Task: Create a due date automation trigger when advanced on, on the wednesday before a card is due add dates without a due date at 11:00 AM.
Action: Mouse moved to (1270, 95)
Screenshot: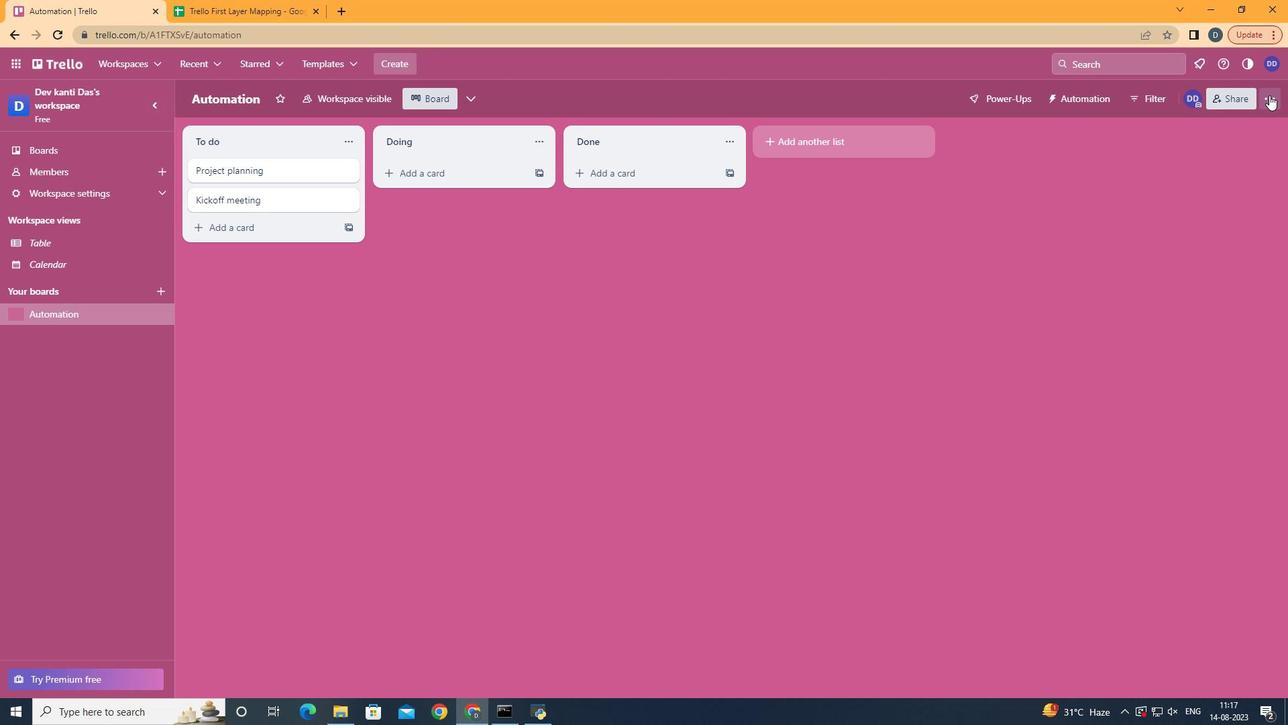 
Action: Mouse pressed left at (1270, 95)
Screenshot: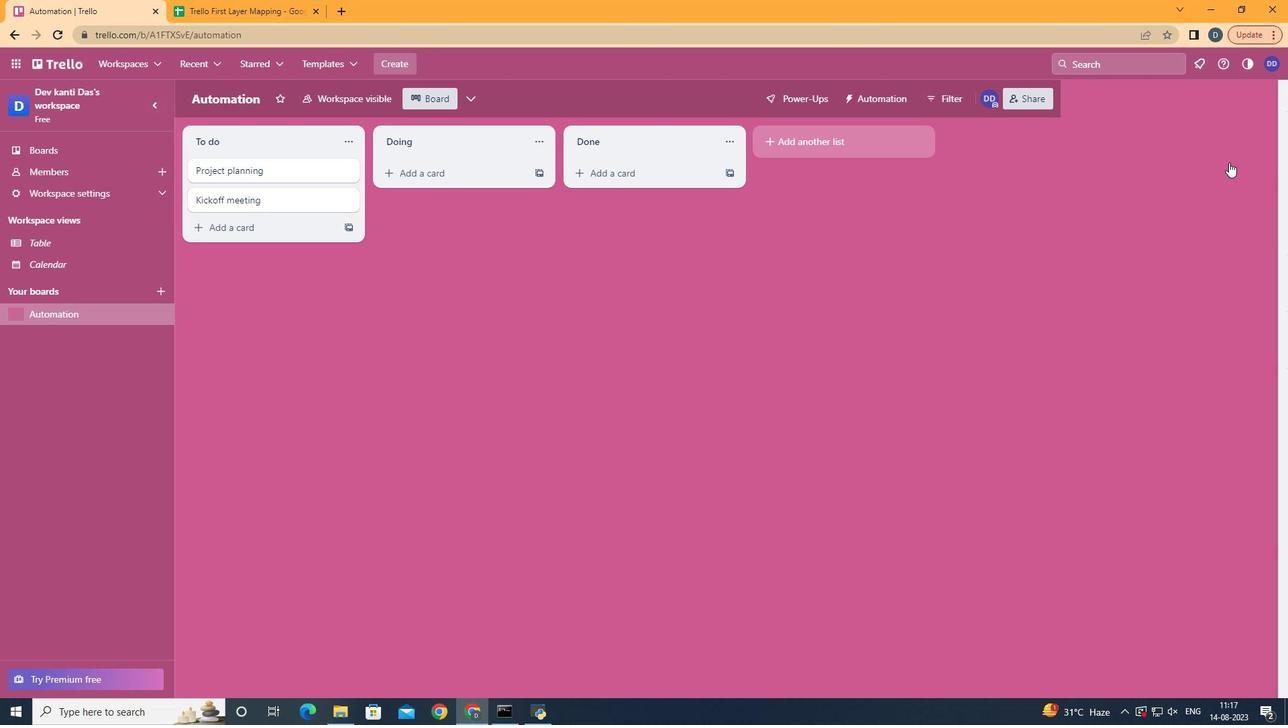 
Action: Mouse moved to (1159, 279)
Screenshot: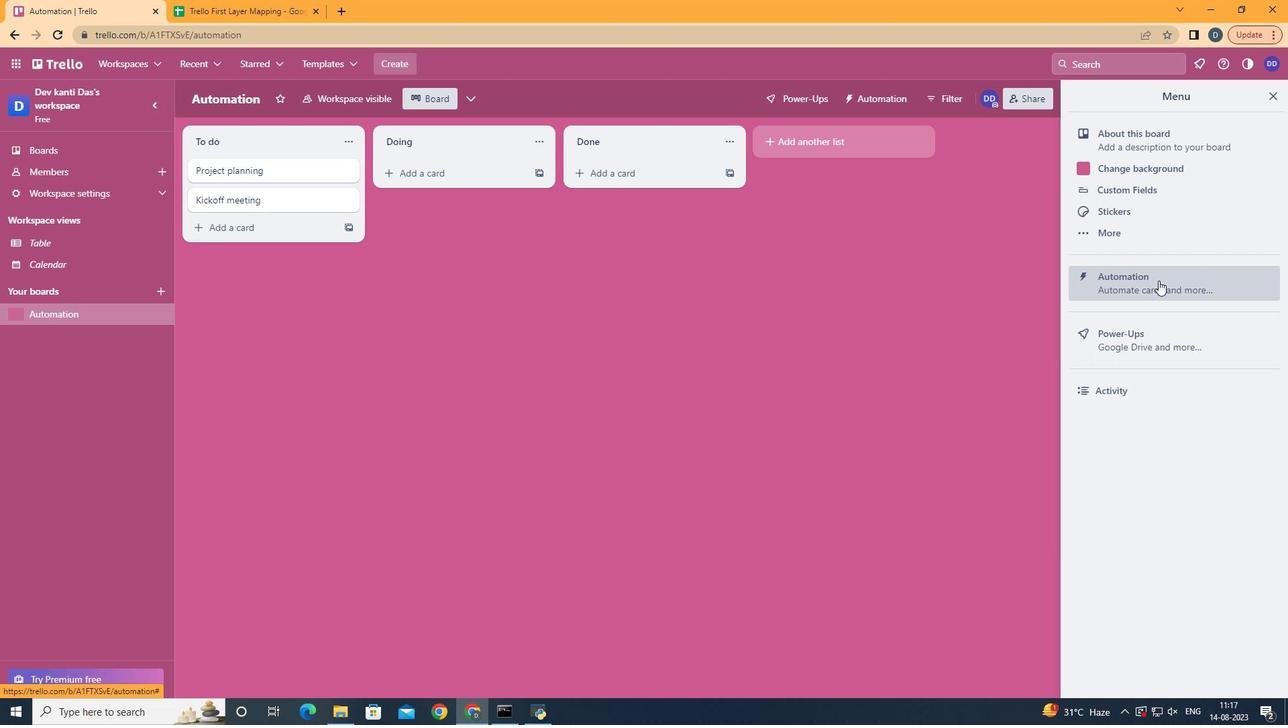 
Action: Mouse pressed left at (1159, 279)
Screenshot: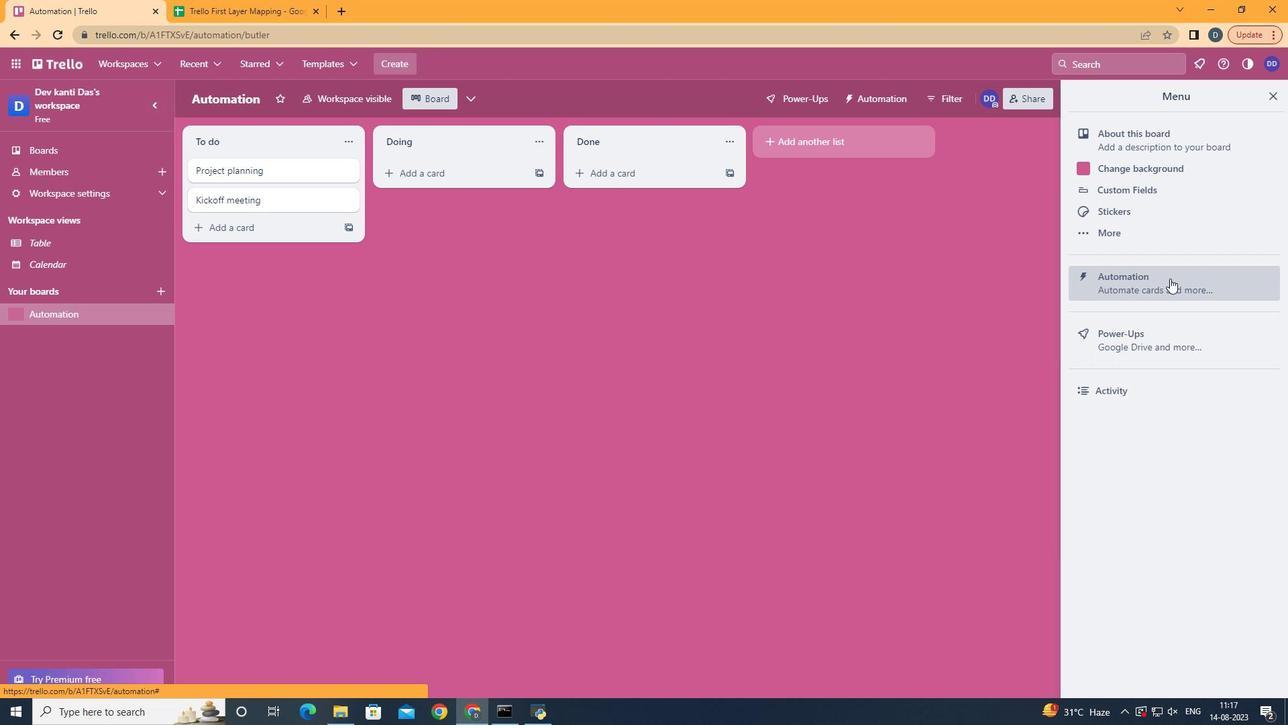 
Action: Mouse moved to (294, 272)
Screenshot: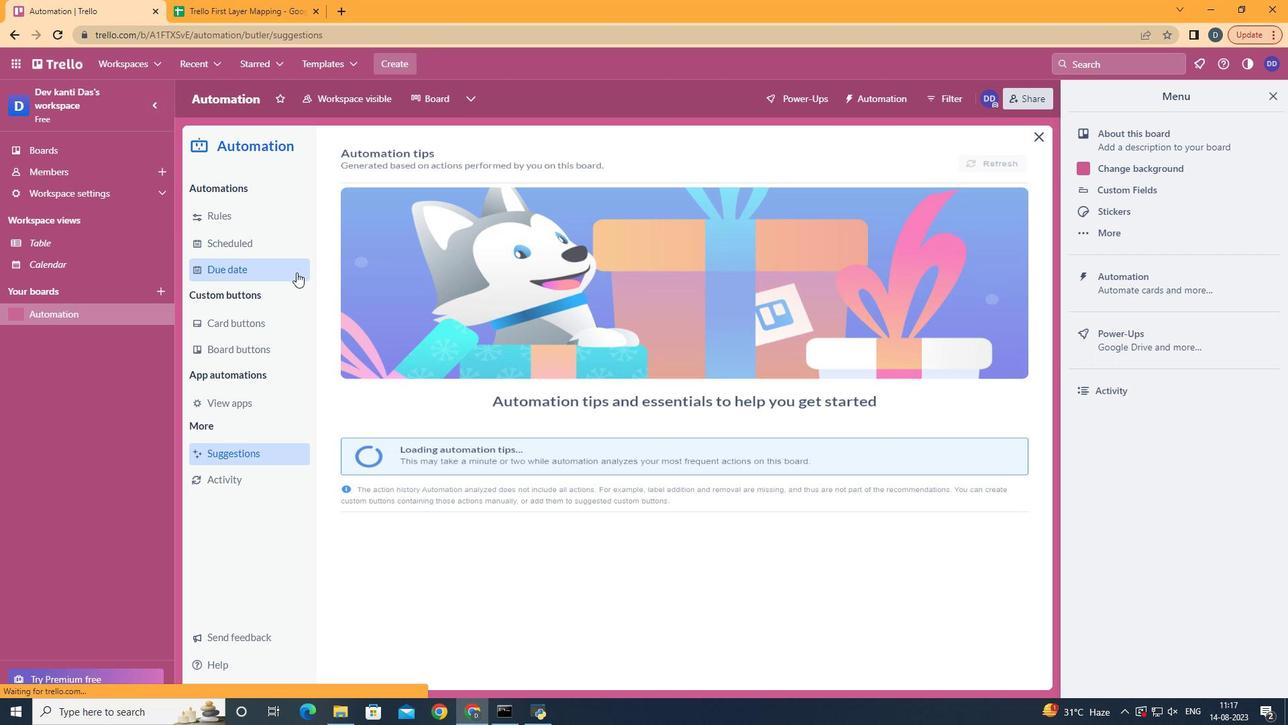 
Action: Mouse pressed left at (255, 269)
Screenshot: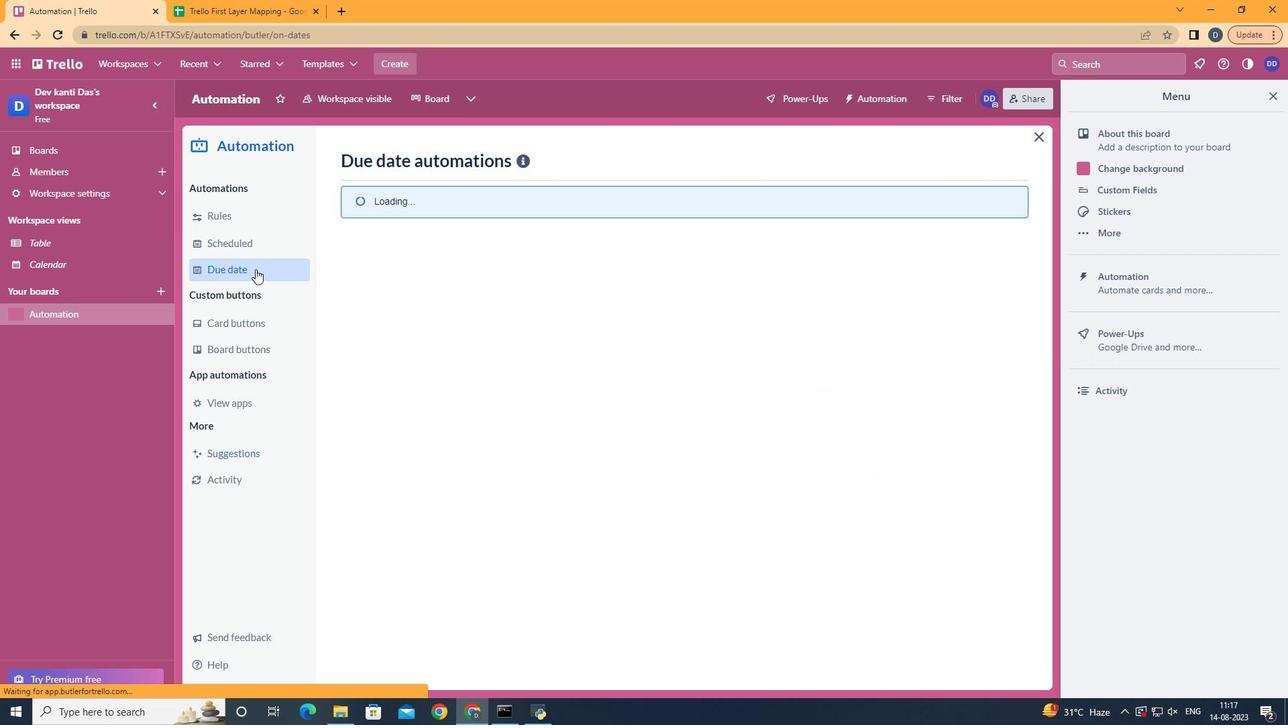 
Action: Mouse moved to (949, 167)
Screenshot: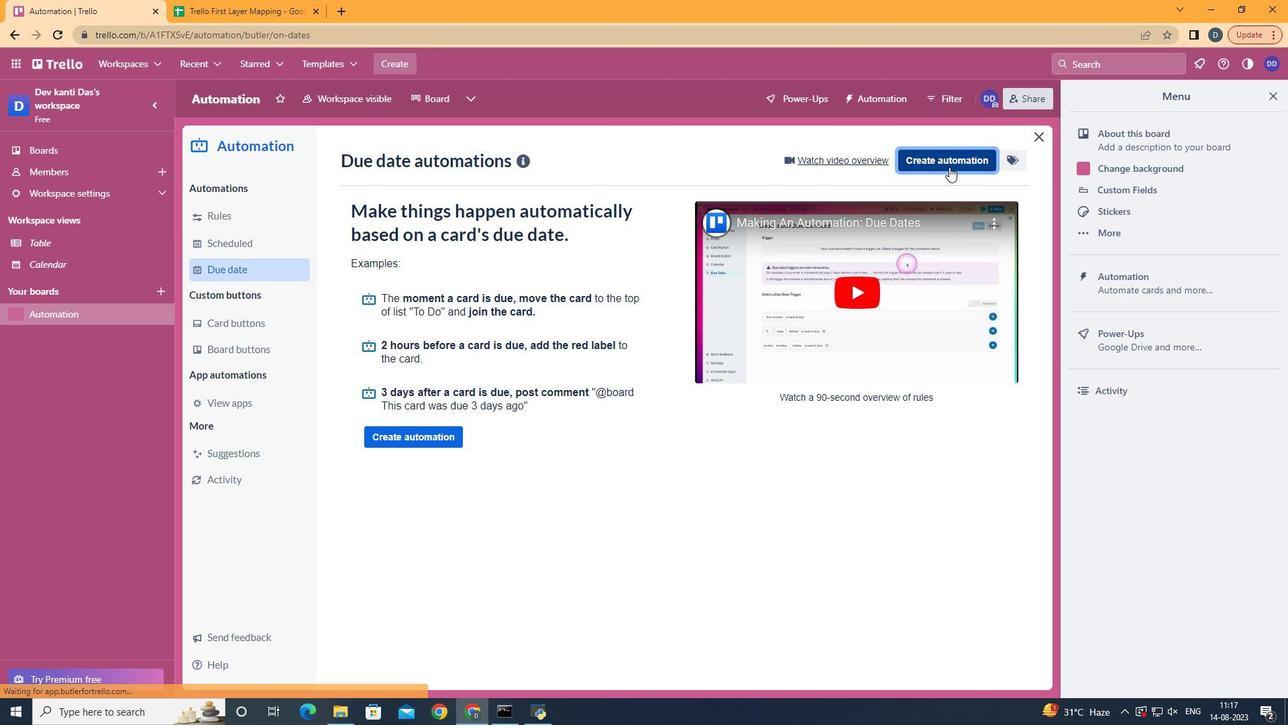 
Action: Mouse pressed left at (949, 167)
Screenshot: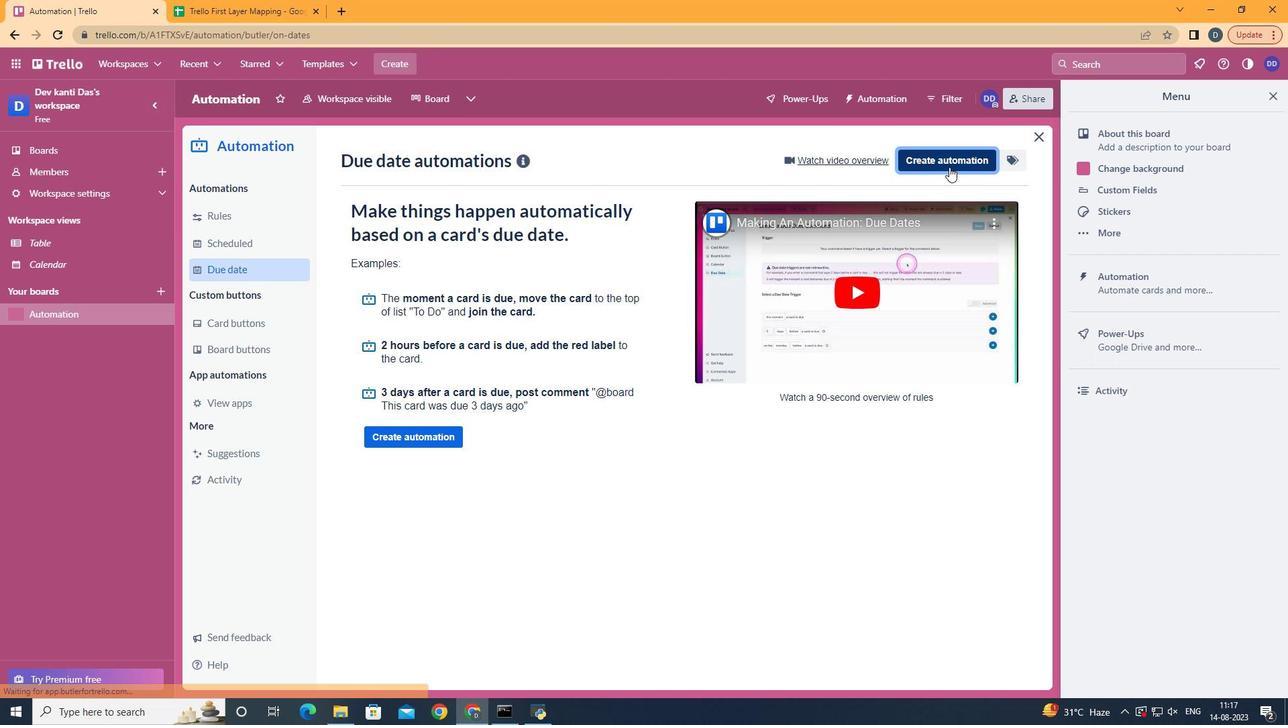 
Action: Mouse moved to (680, 287)
Screenshot: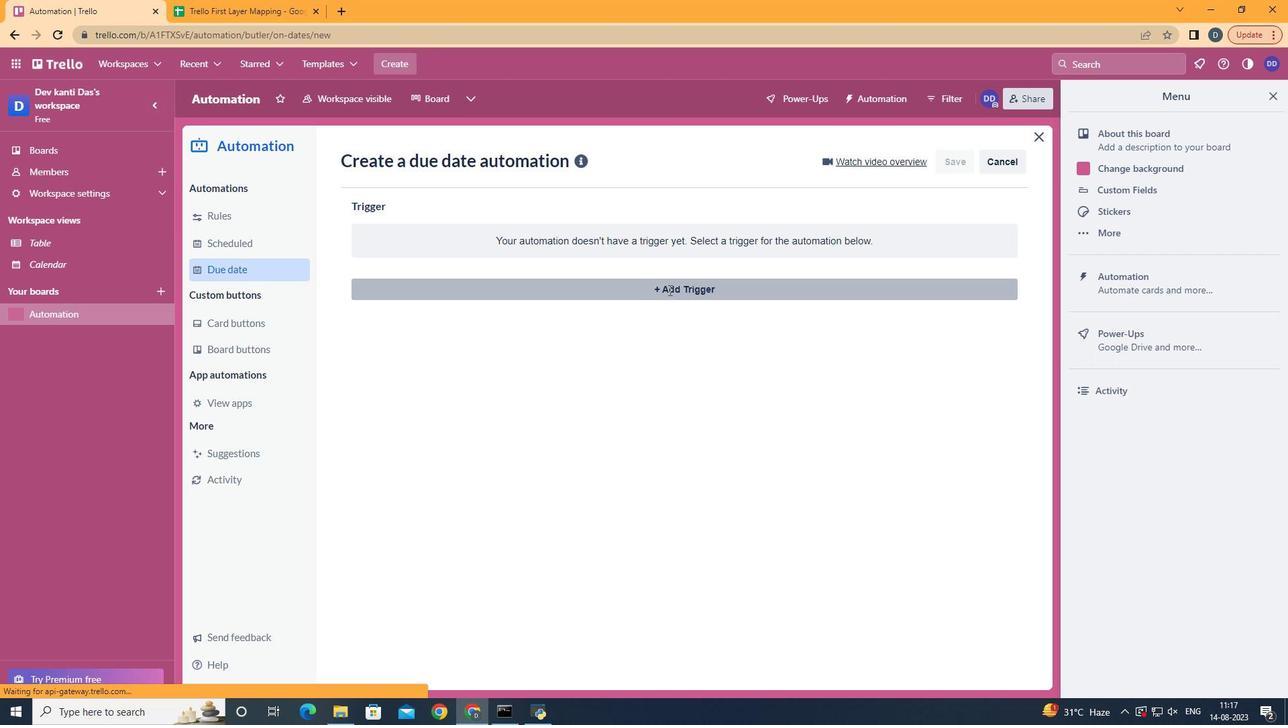 
Action: Mouse pressed left at (680, 287)
Screenshot: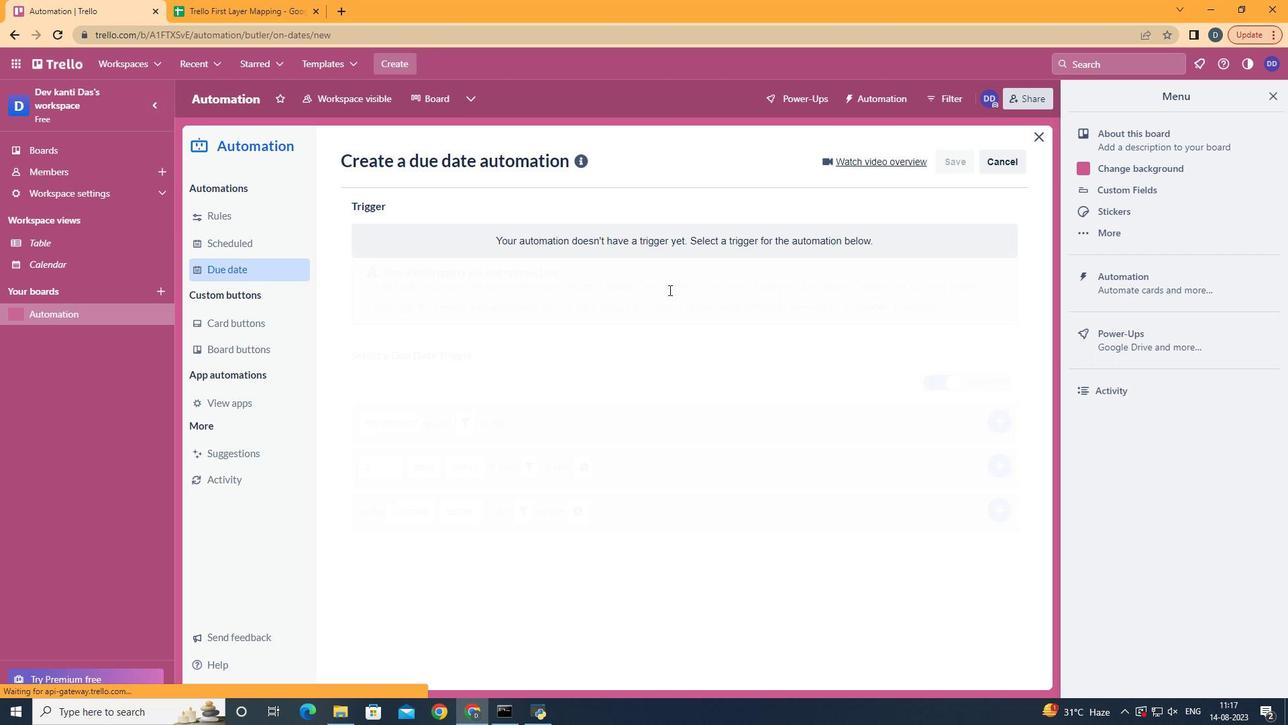 
Action: Mouse moved to (424, 405)
Screenshot: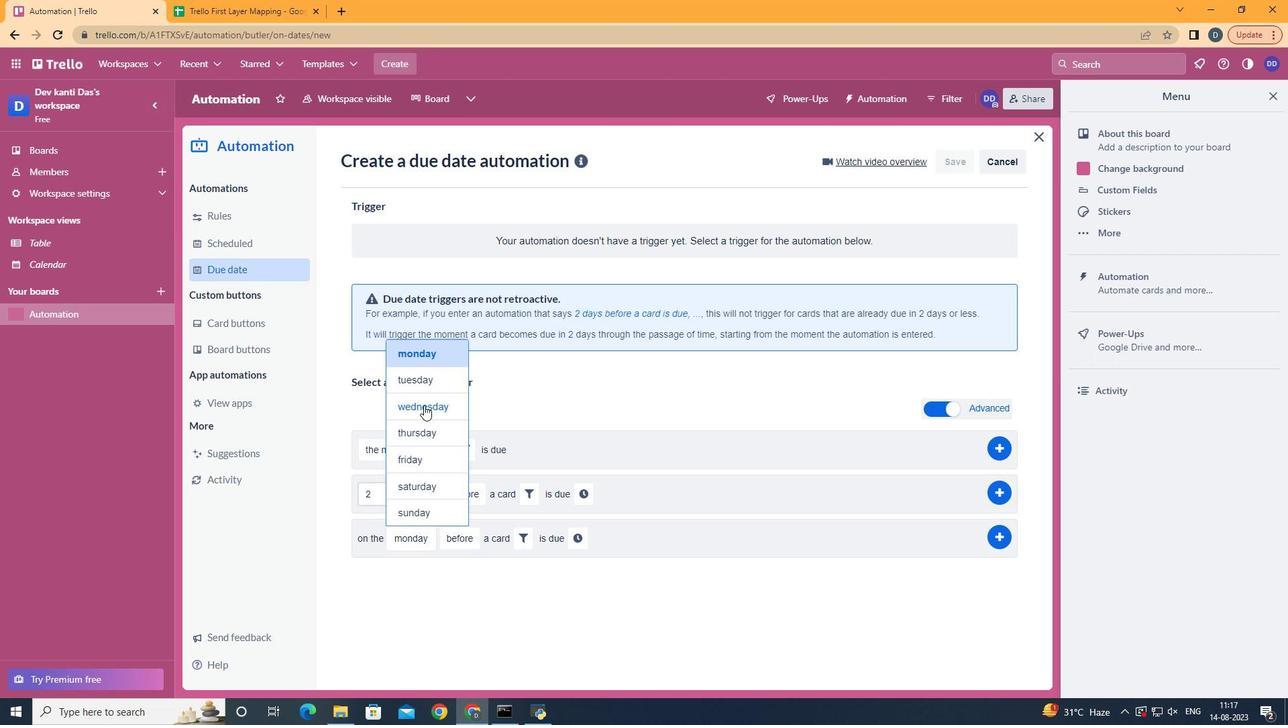 
Action: Mouse pressed left at (424, 405)
Screenshot: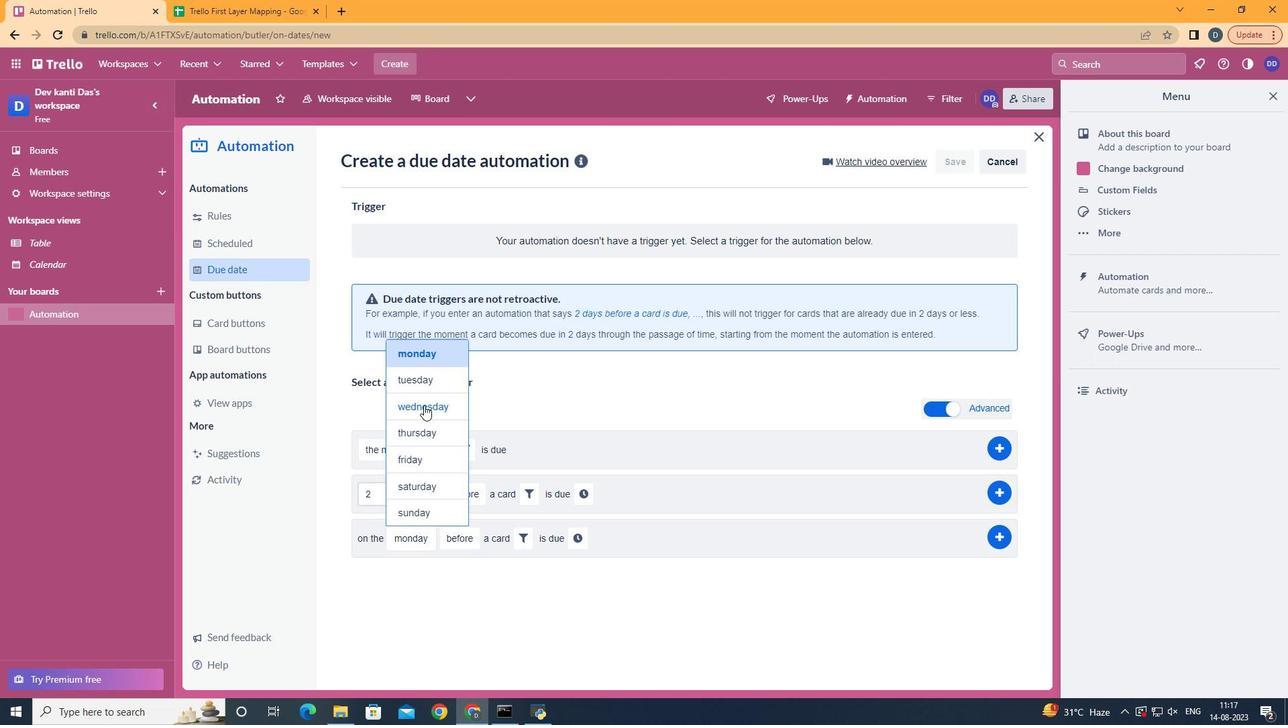 
Action: Mouse moved to (547, 537)
Screenshot: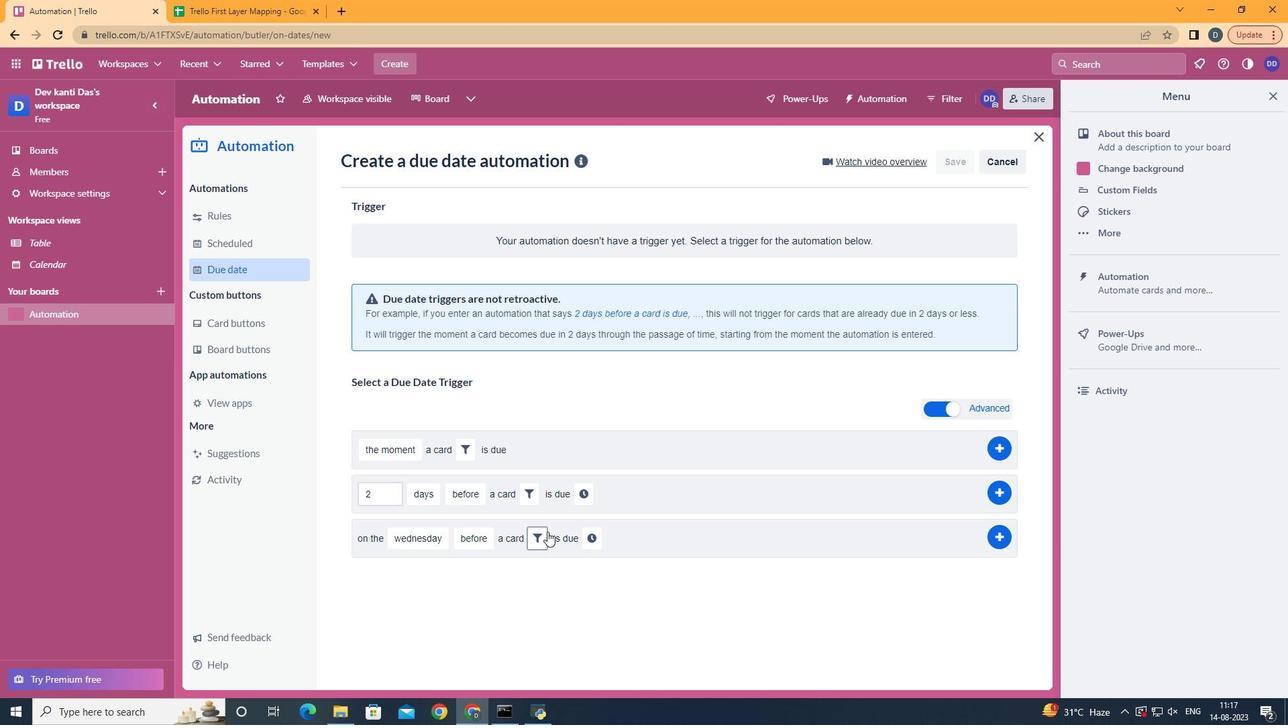 
Action: Mouse pressed left at (547, 537)
Screenshot: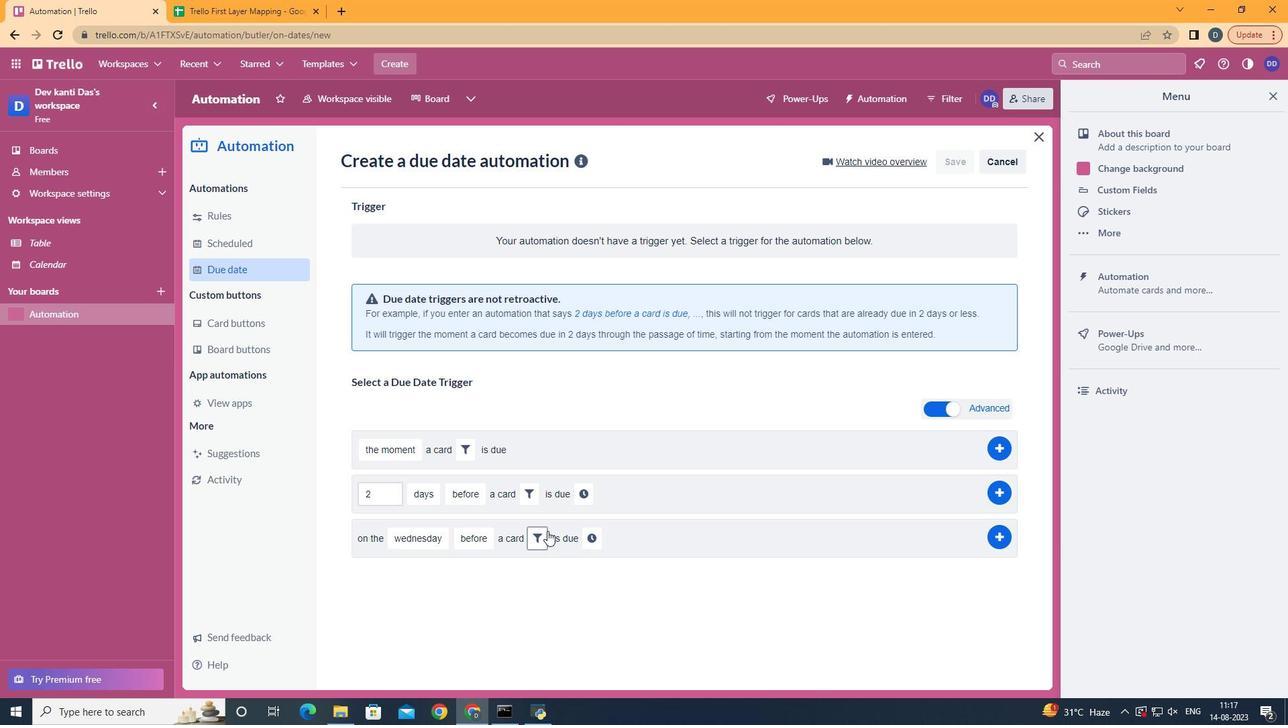 
Action: Mouse moved to (624, 584)
Screenshot: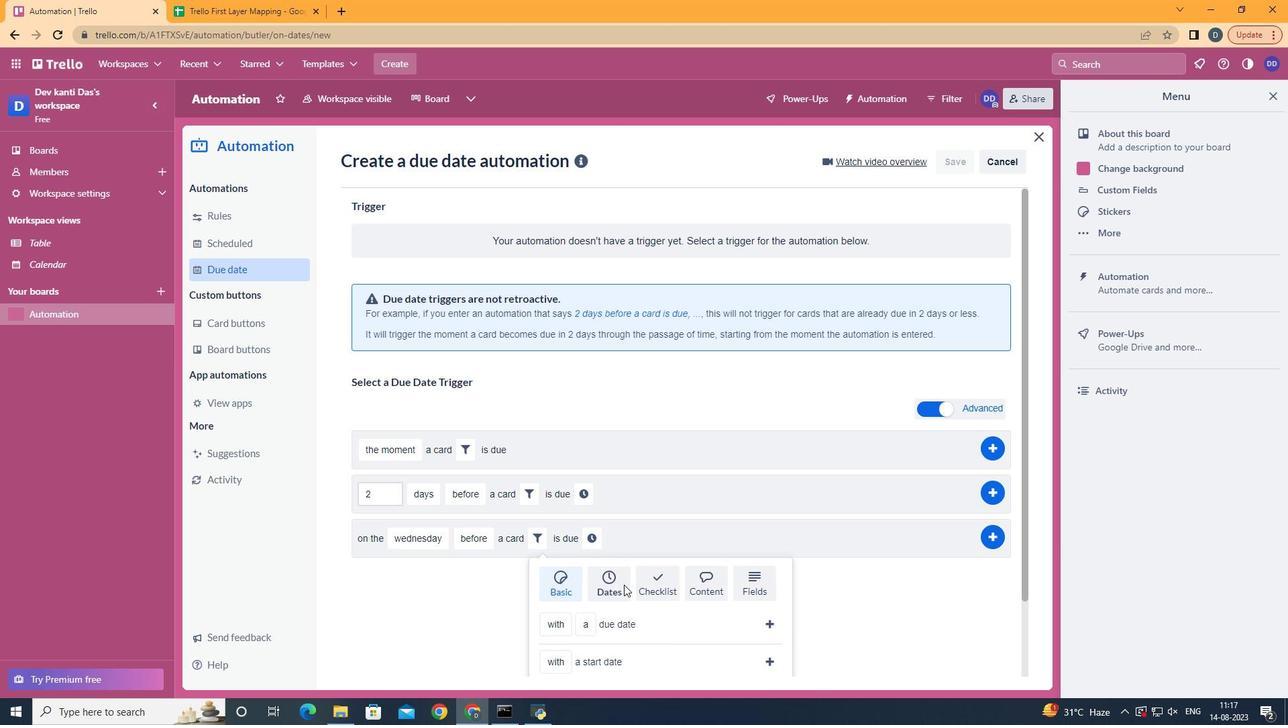 
Action: Mouse pressed left at (624, 584)
Screenshot: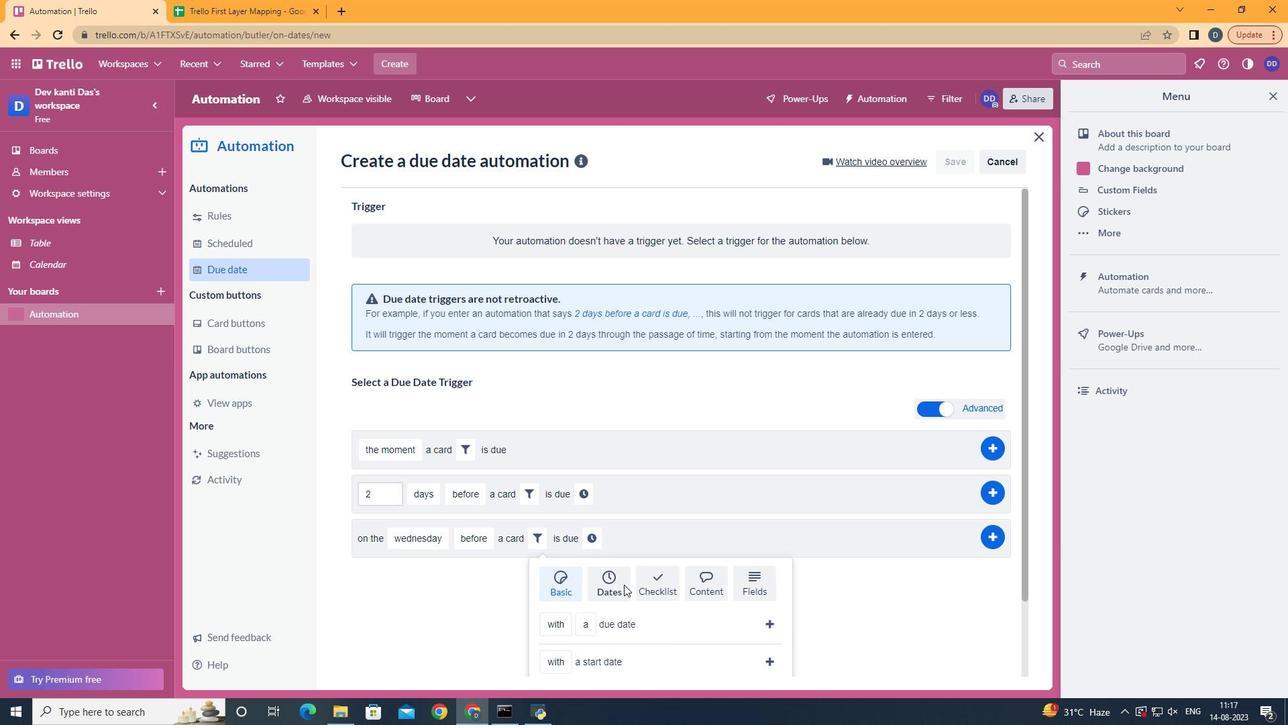 
Action: Mouse scrolled (624, 584) with delta (0, 0)
Screenshot: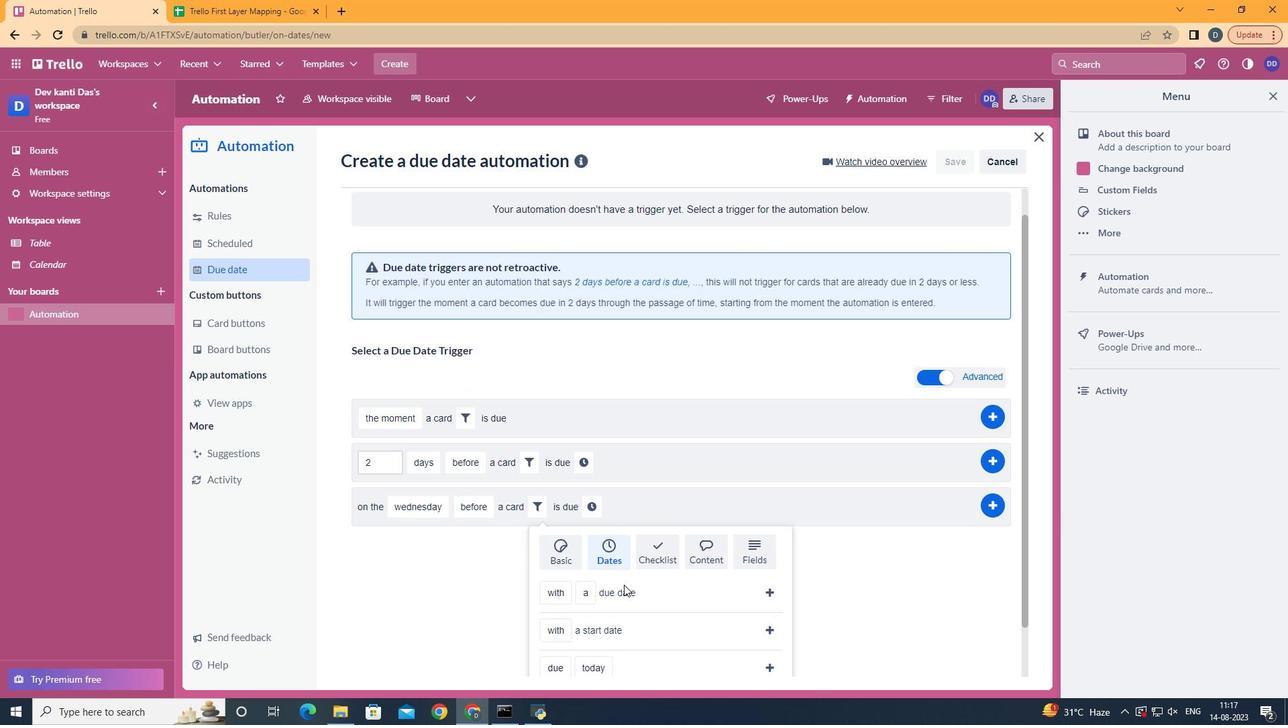 
Action: Mouse scrolled (624, 584) with delta (0, 0)
Screenshot: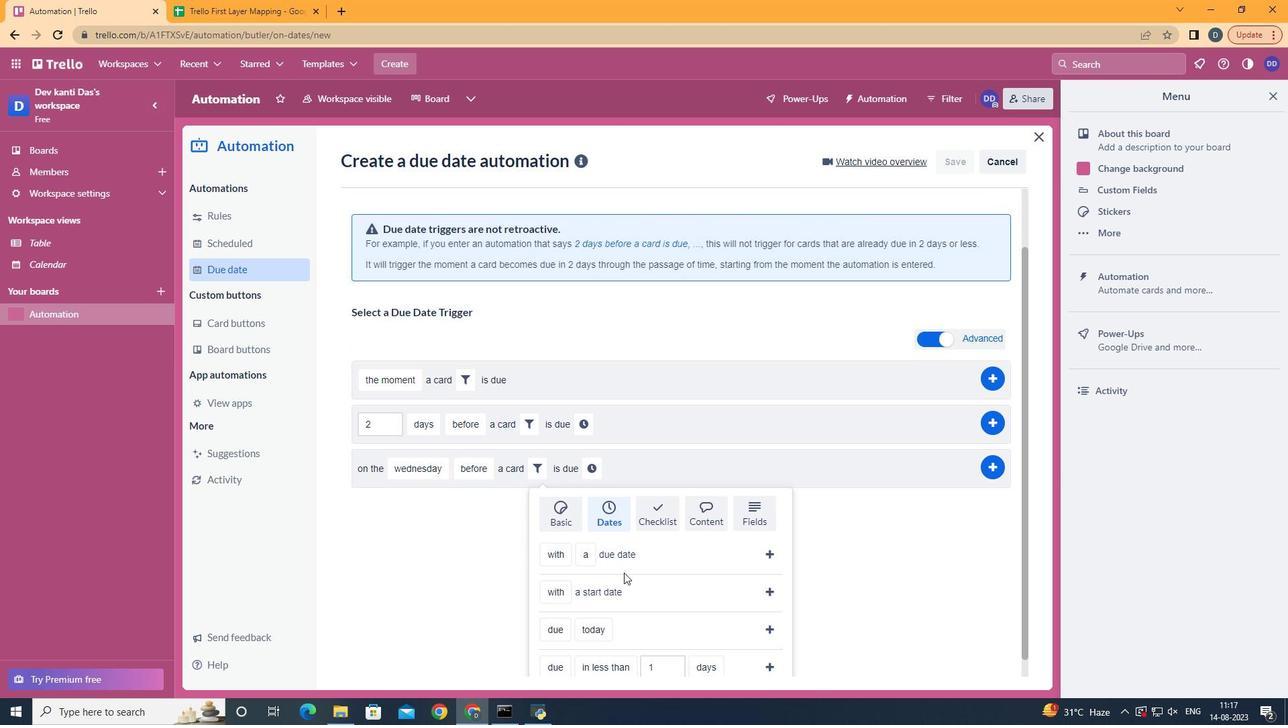 
Action: Mouse scrolled (624, 584) with delta (0, 0)
Screenshot: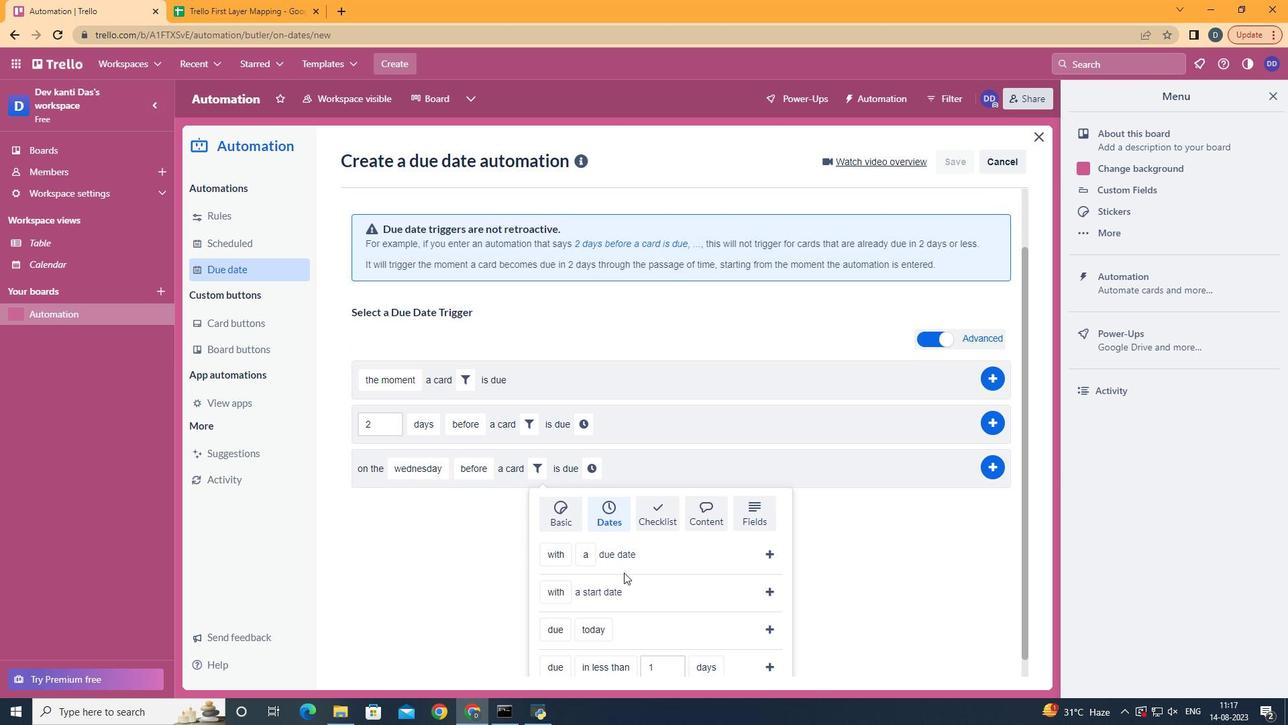 
Action: Mouse moved to (573, 588)
Screenshot: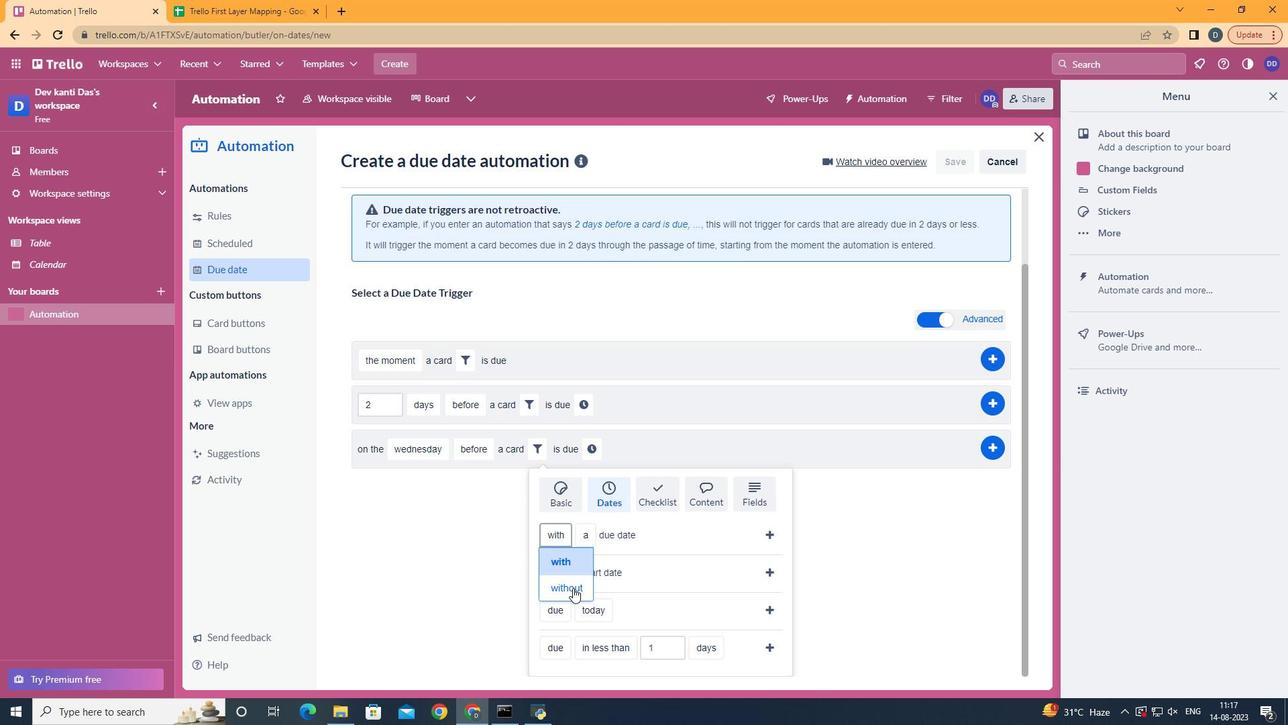 
Action: Mouse pressed left at (573, 588)
Screenshot: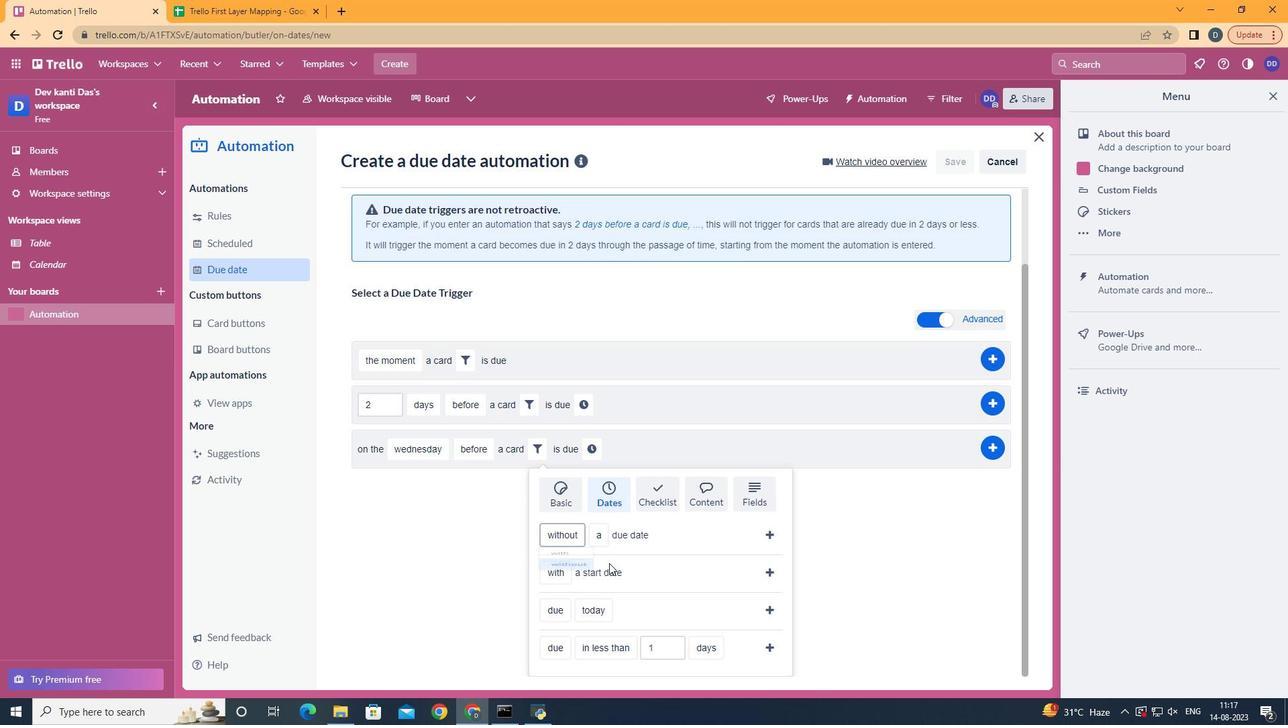 
Action: Mouse moved to (774, 532)
Screenshot: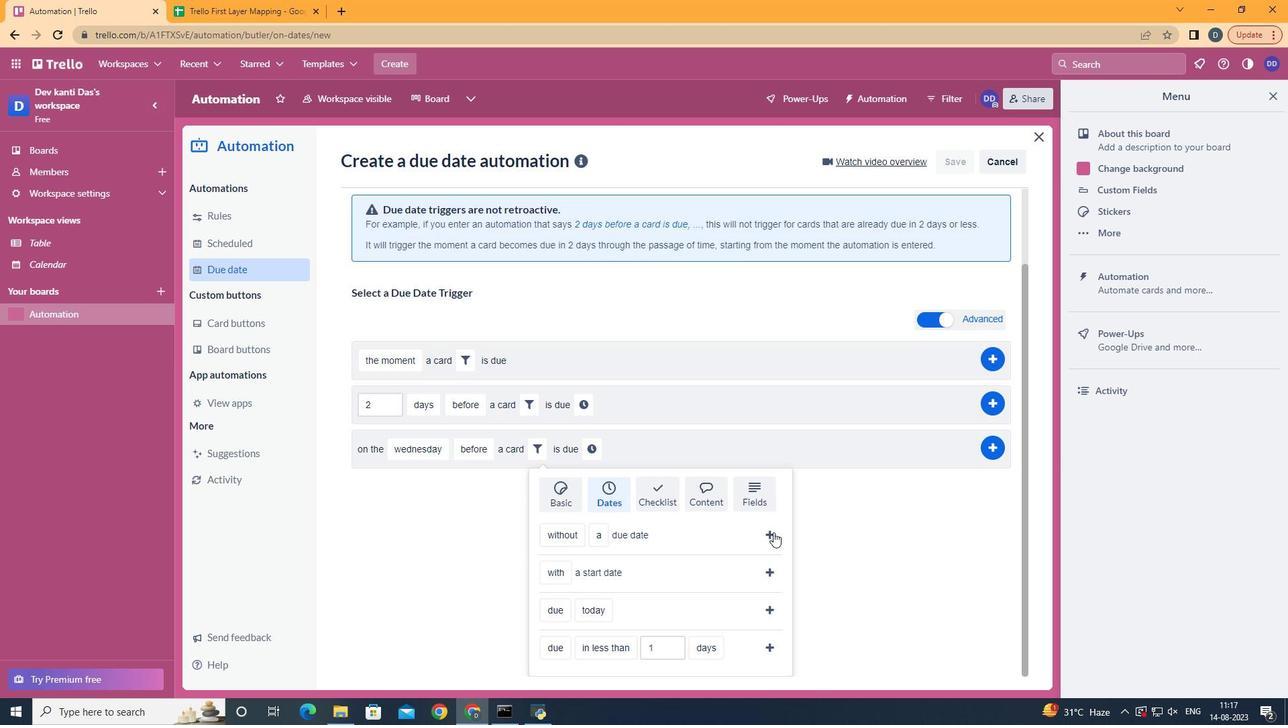
Action: Mouse pressed left at (774, 532)
Screenshot: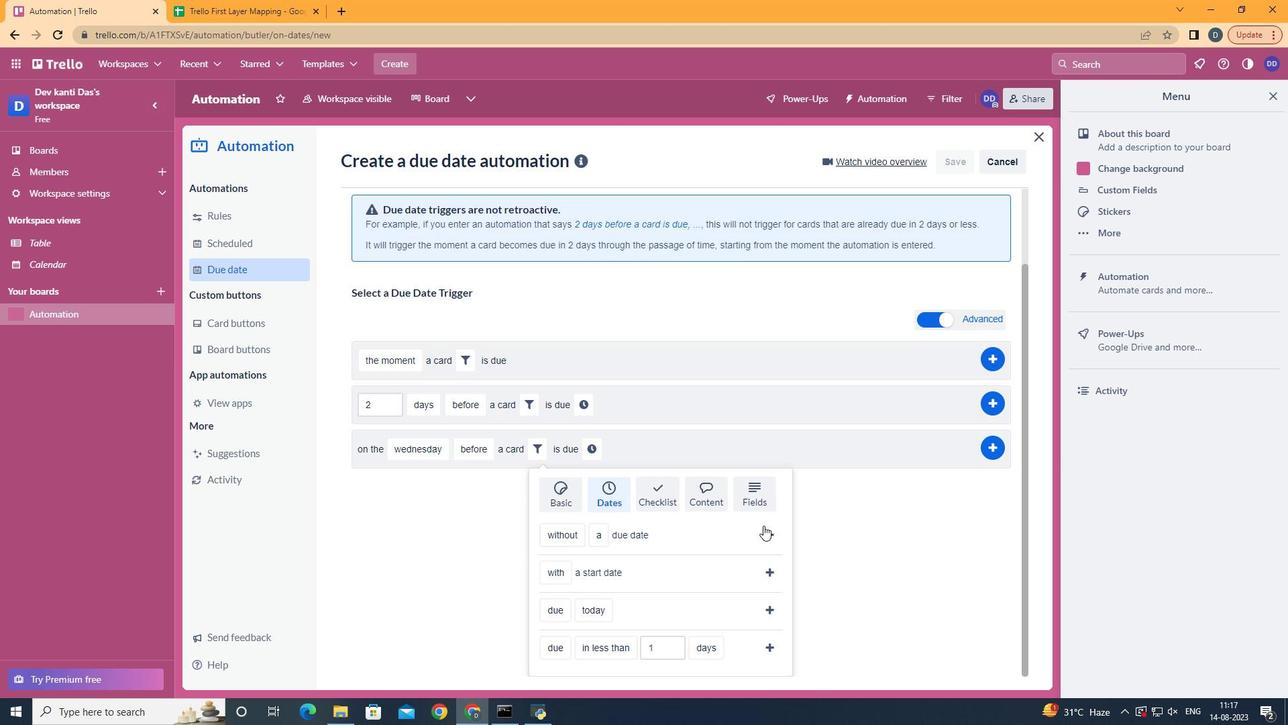 
Action: Mouse moved to (708, 531)
Screenshot: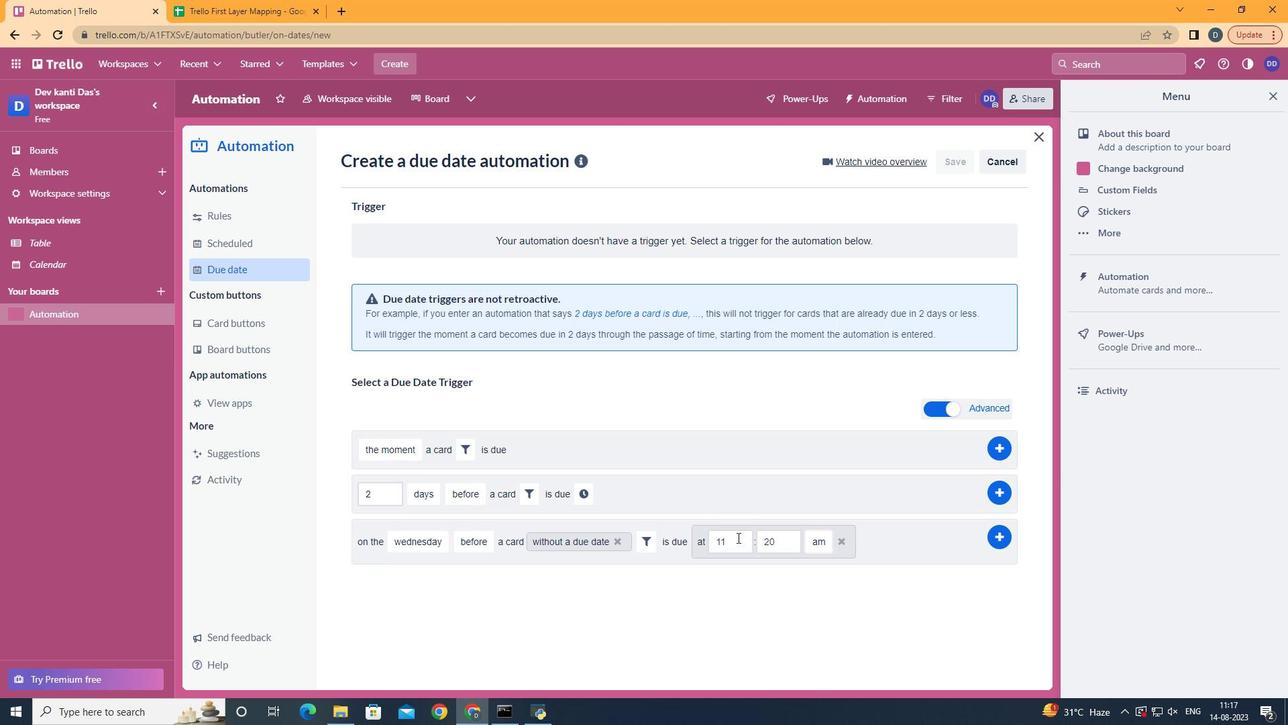 
Action: Mouse pressed left at (708, 531)
Screenshot: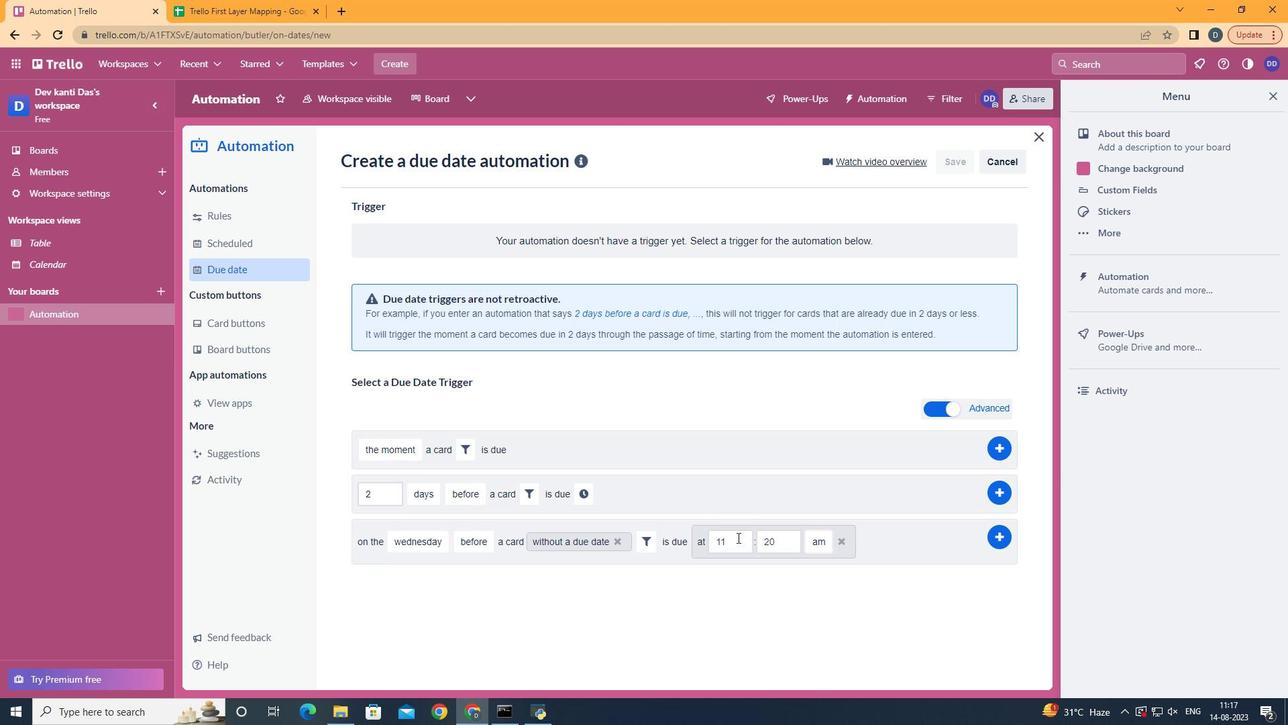 
Action: Mouse moved to (780, 545)
Screenshot: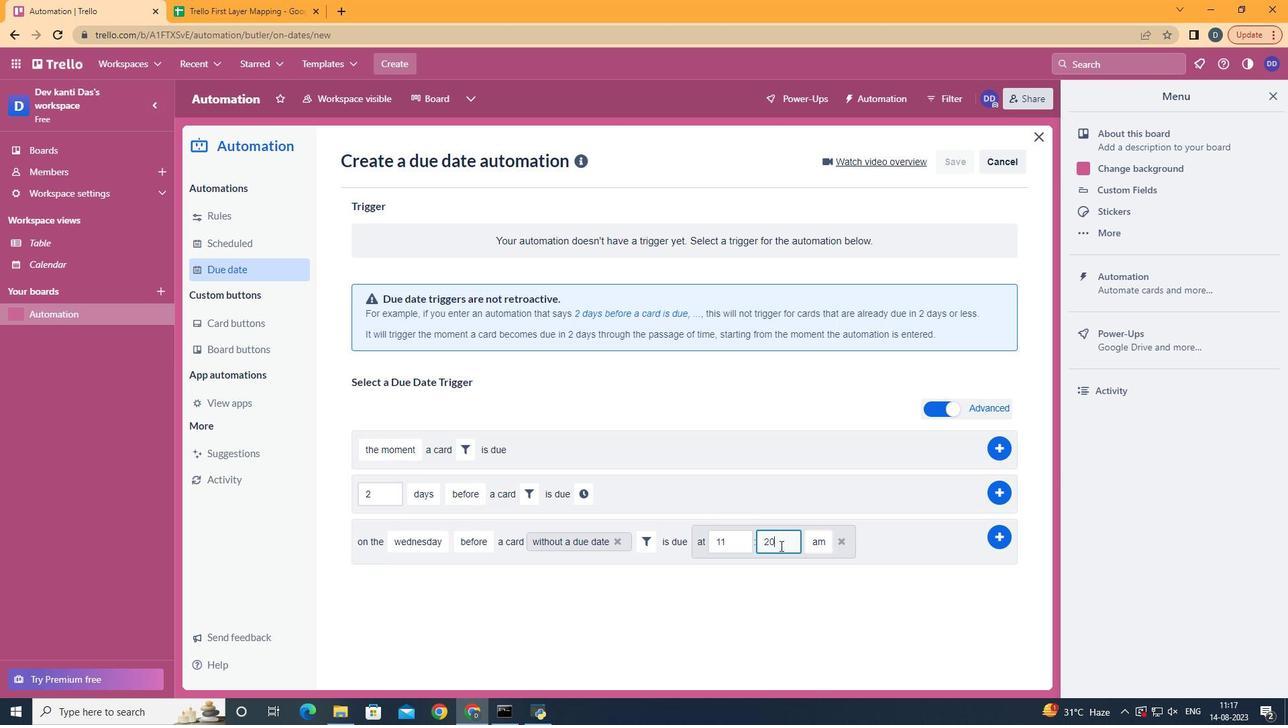 
Action: Mouse pressed left at (780, 545)
Screenshot: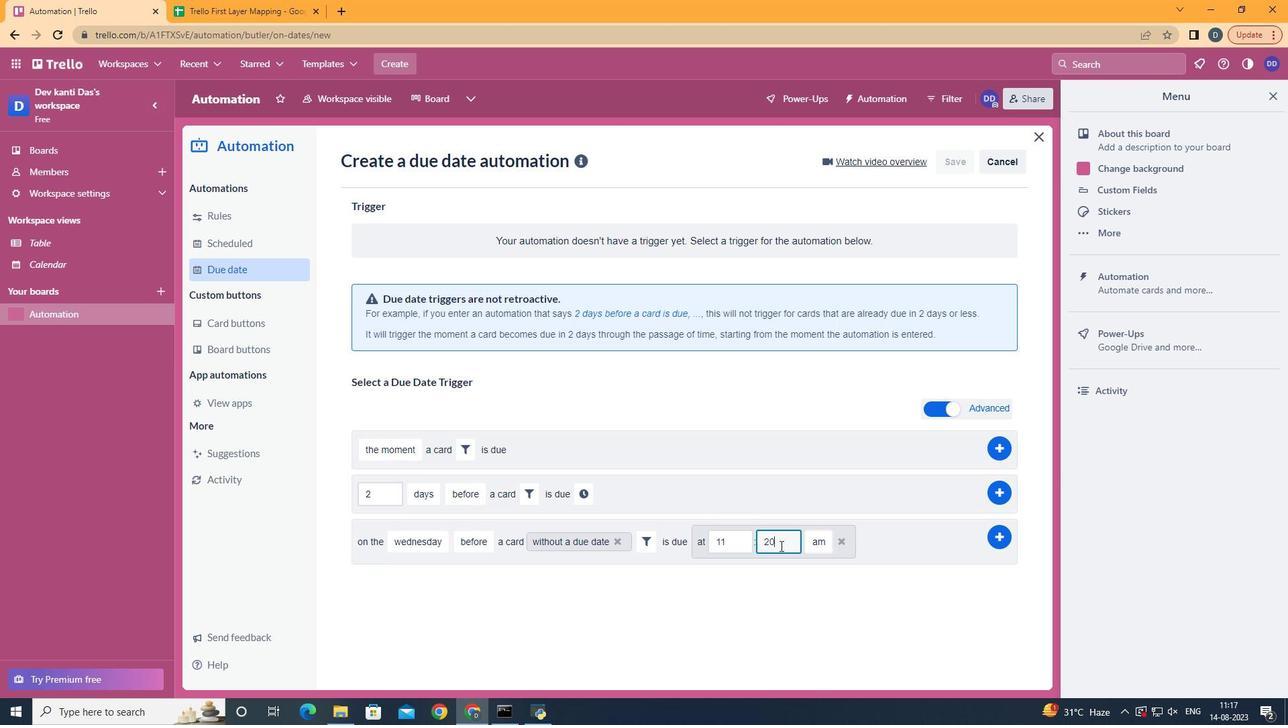 
Action: Key pressed <Key.backspace><Key.backspace>00
Screenshot: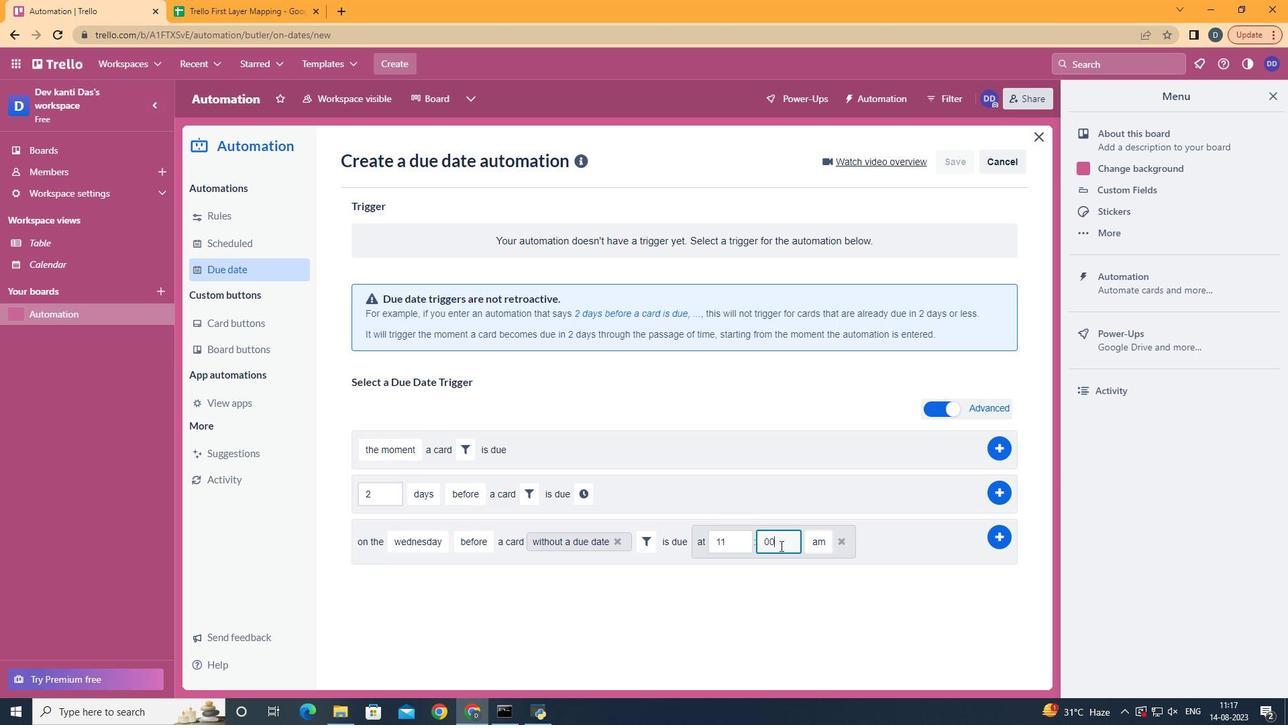 
Action: Mouse moved to (994, 543)
Screenshot: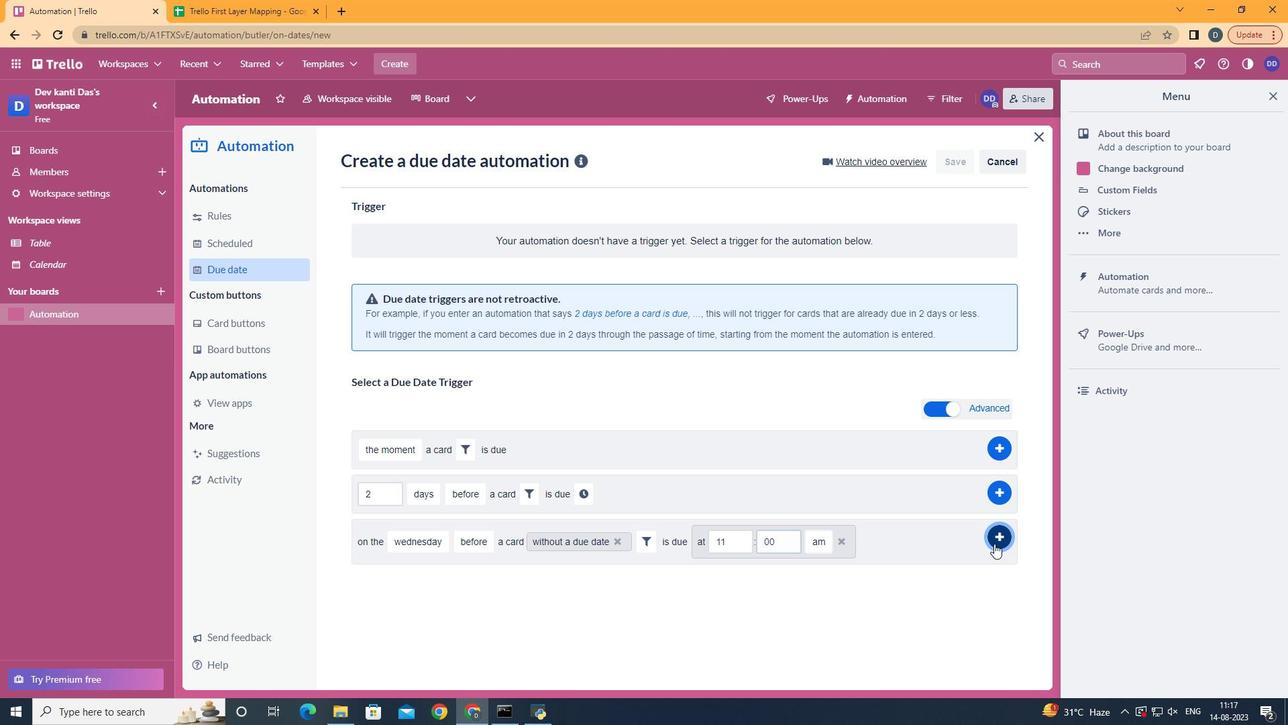 
Action: Mouse pressed left at (994, 543)
Screenshot: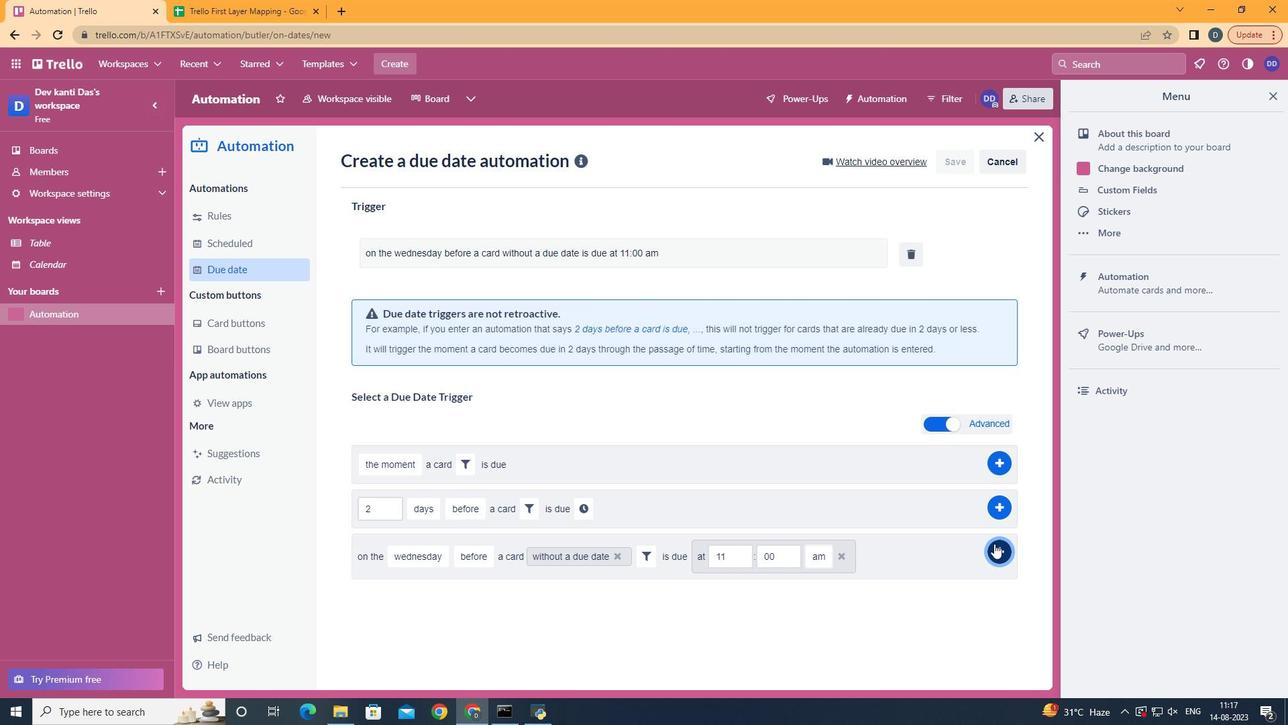 
